 Task: Add a signature Lauren Sanchez containing Have a great National Domestic Violence Awareness Month, Lauren Sanchez to email address softage.6@softage.net and add a folder Tools
Action: Mouse moved to (103, 87)
Screenshot: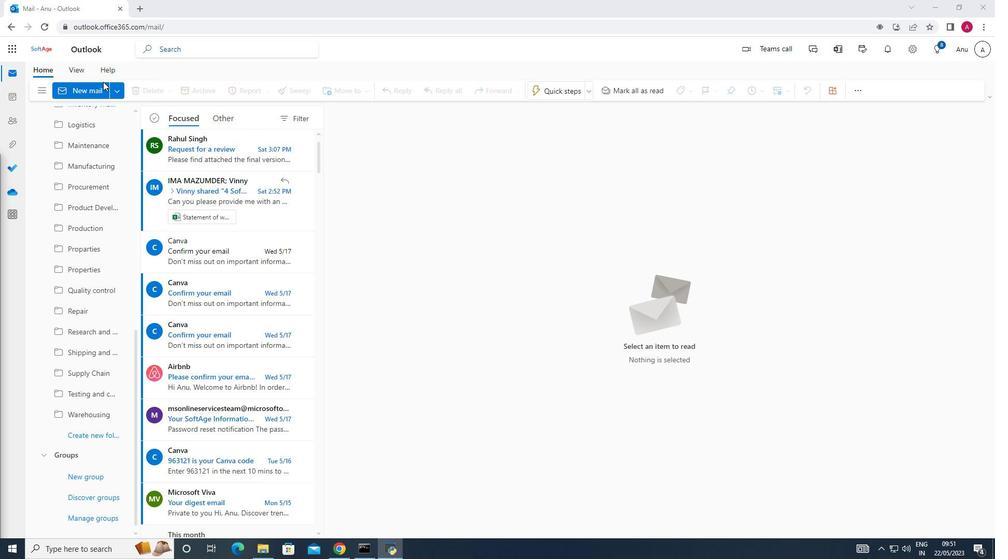 
Action: Mouse pressed left at (103, 87)
Screenshot: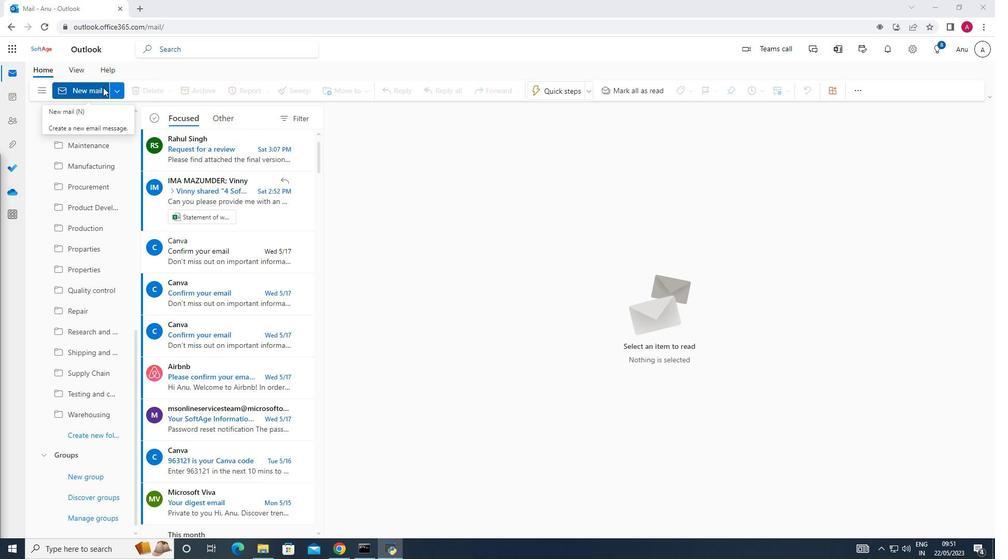 
Action: Mouse moved to (701, 94)
Screenshot: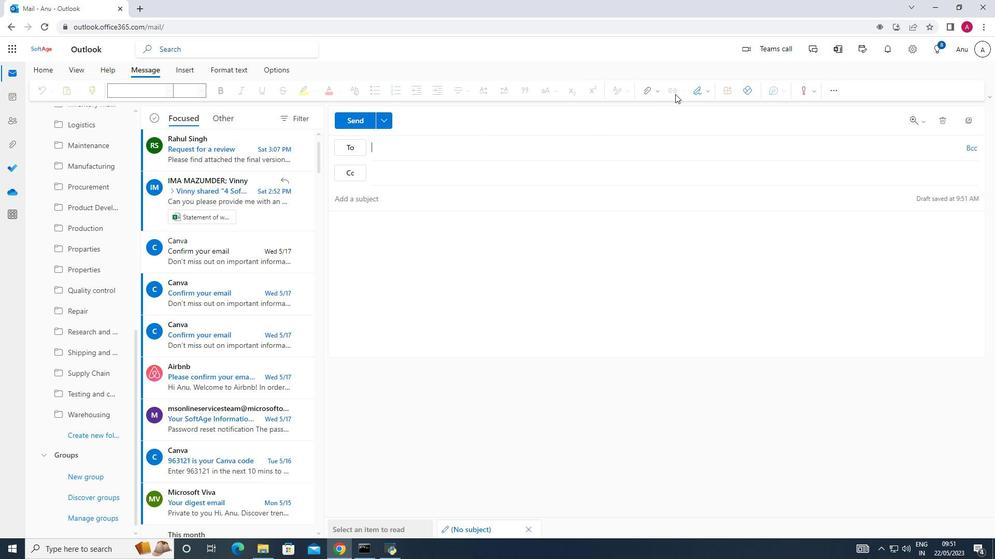 
Action: Mouse pressed left at (701, 94)
Screenshot: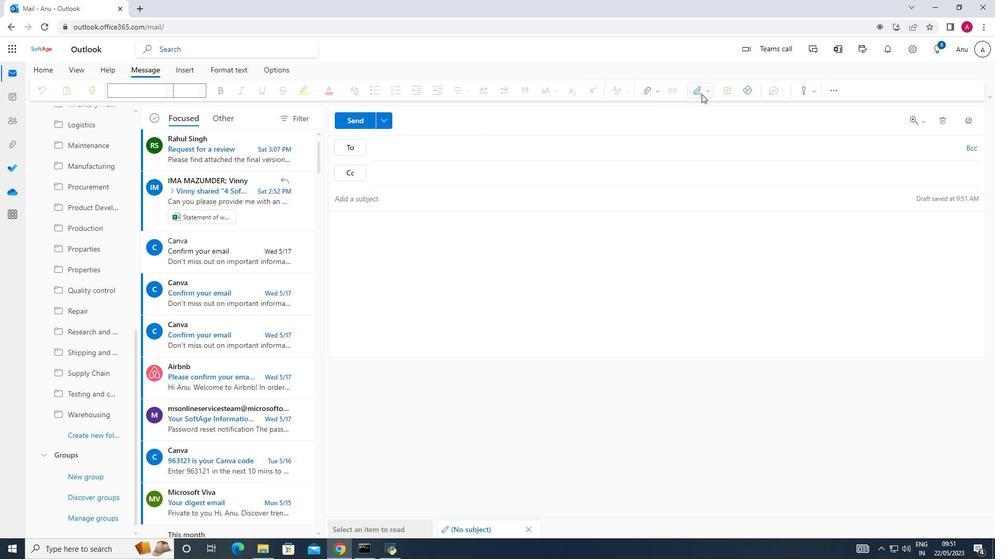 
Action: Mouse moved to (694, 133)
Screenshot: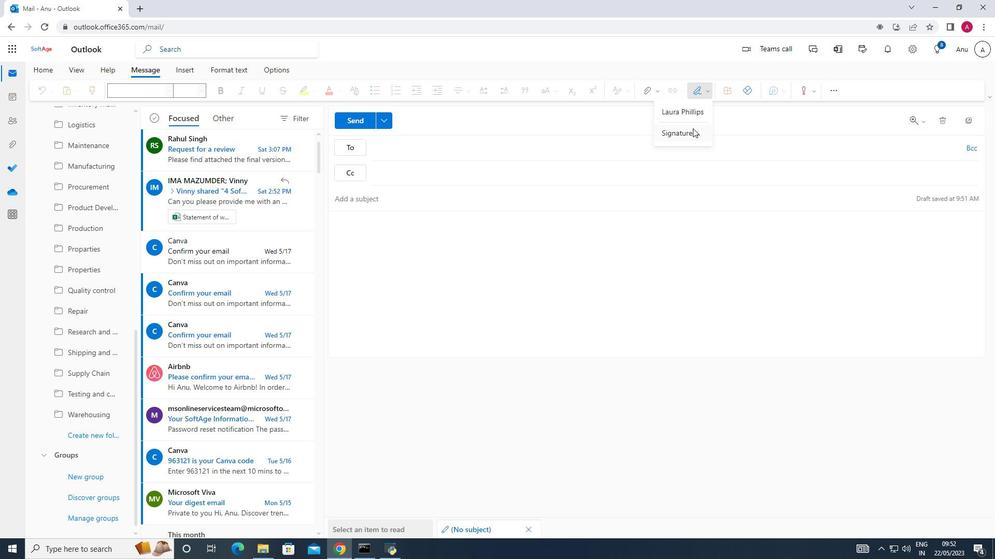 
Action: Mouse pressed left at (694, 133)
Screenshot: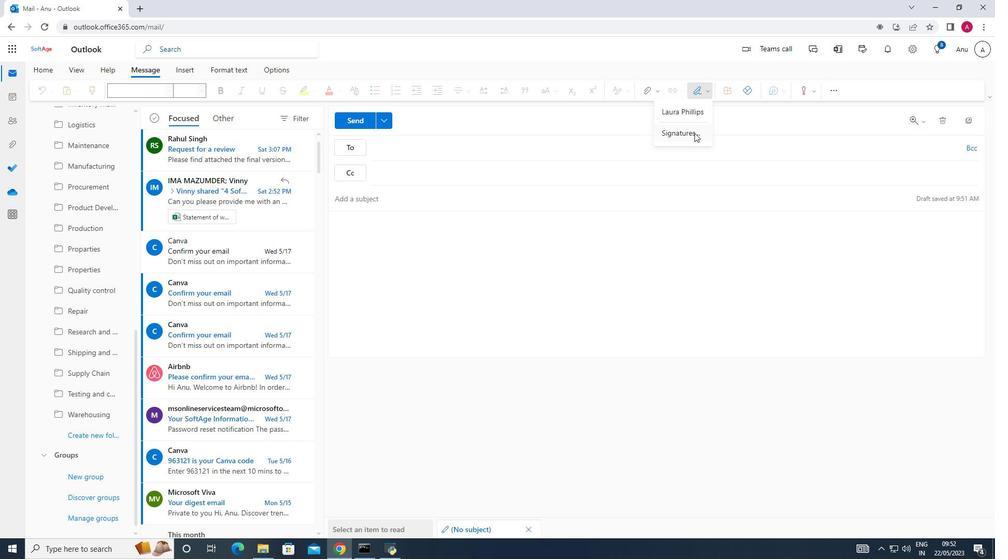 
Action: Mouse moved to (695, 174)
Screenshot: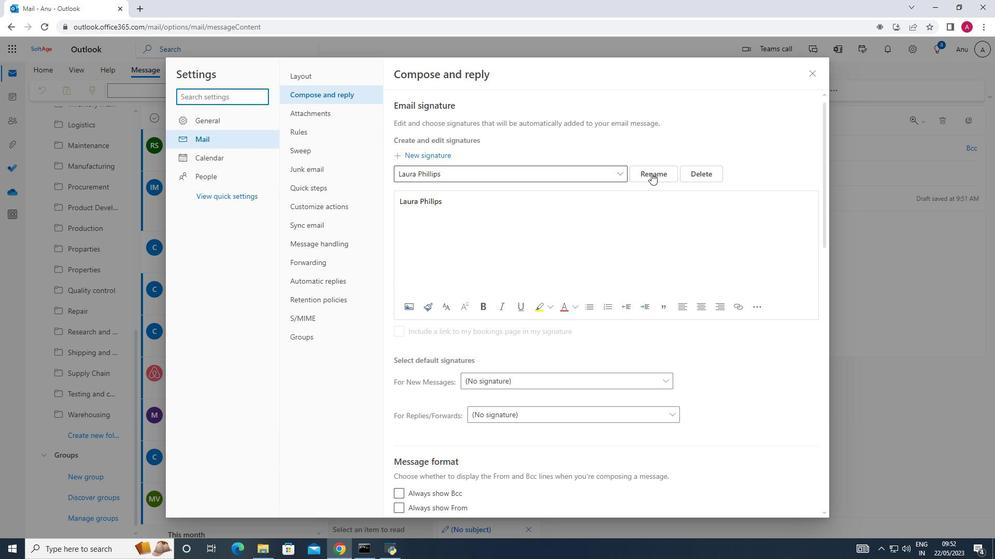 
Action: Mouse pressed left at (695, 174)
Screenshot: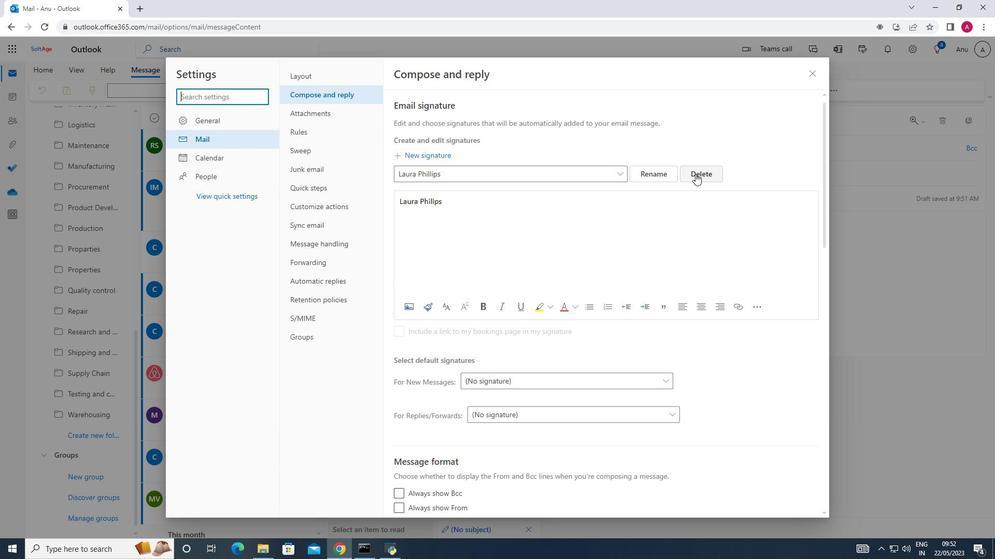 
Action: Mouse moved to (439, 179)
Screenshot: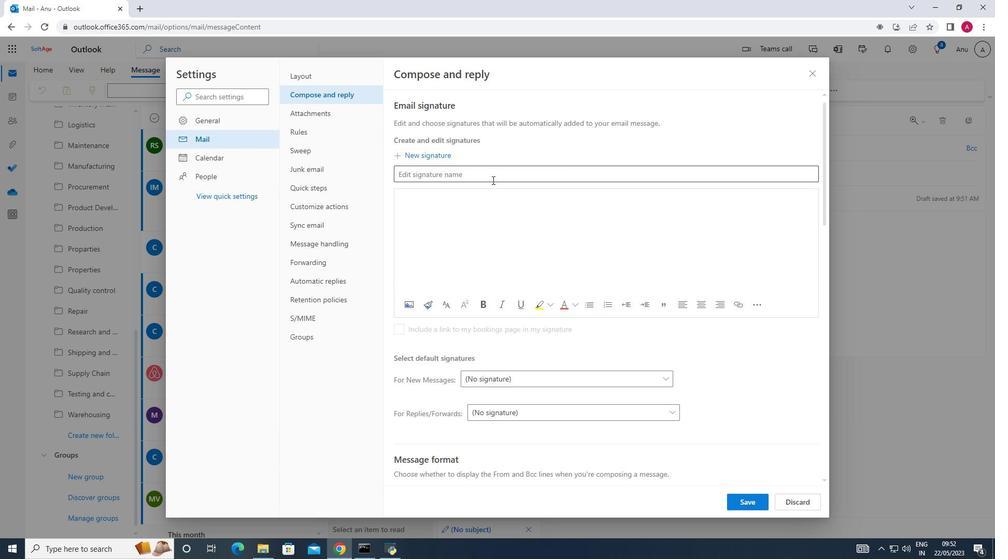 
Action: Mouse pressed left at (439, 179)
Screenshot: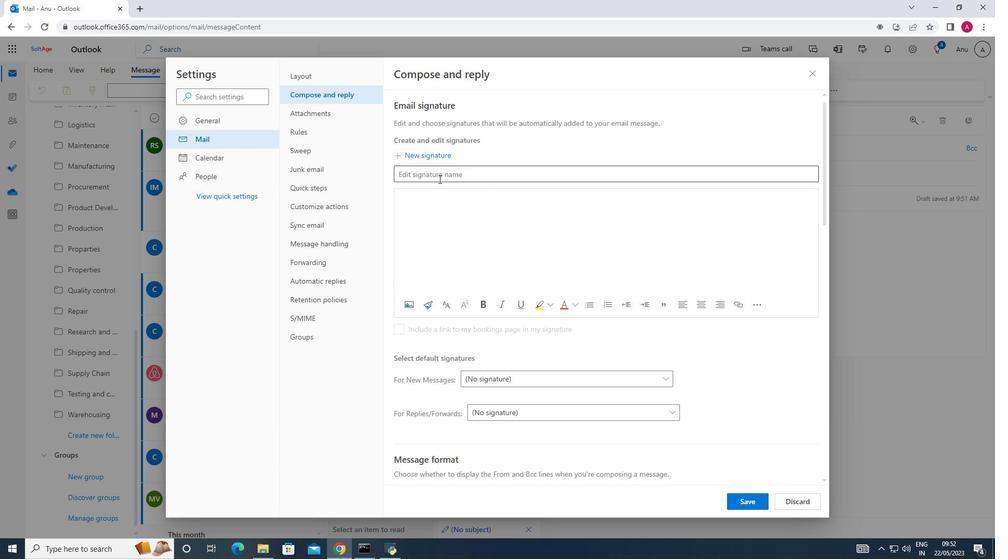 
Action: Key pressed <Key.shift>Lauren<Key.space><Key.shift>Sanchez
Screenshot: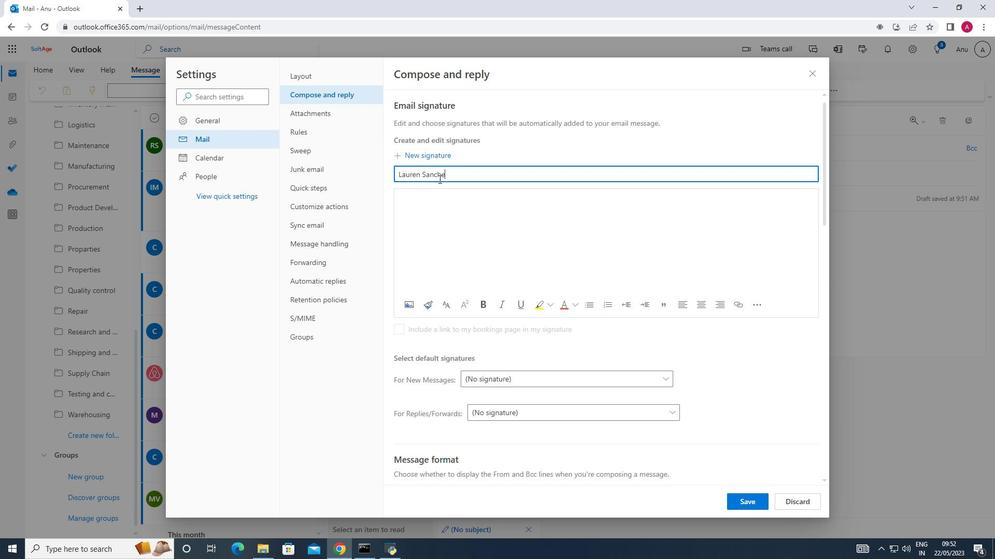 
Action: Mouse moved to (411, 196)
Screenshot: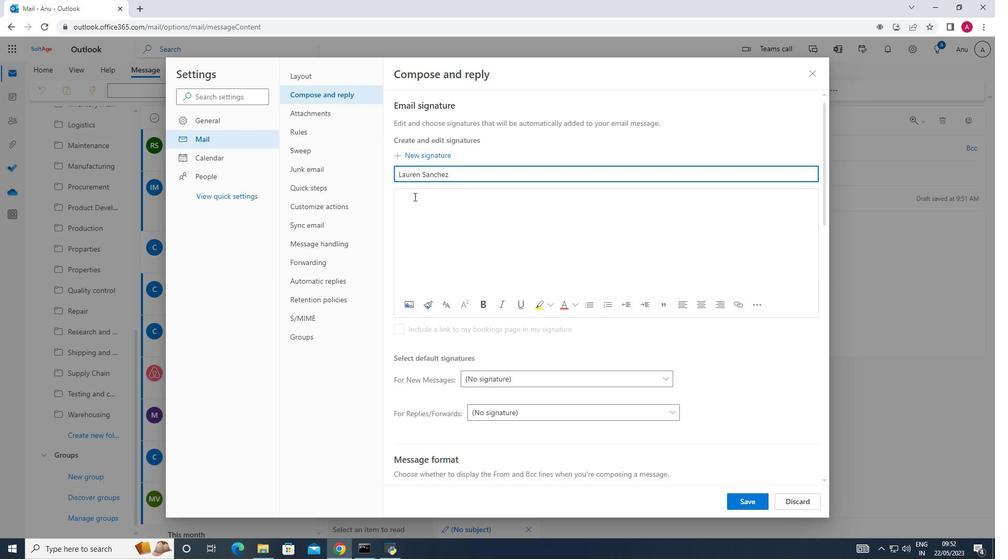 
Action: Mouse pressed left at (411, 196)
Screenshot: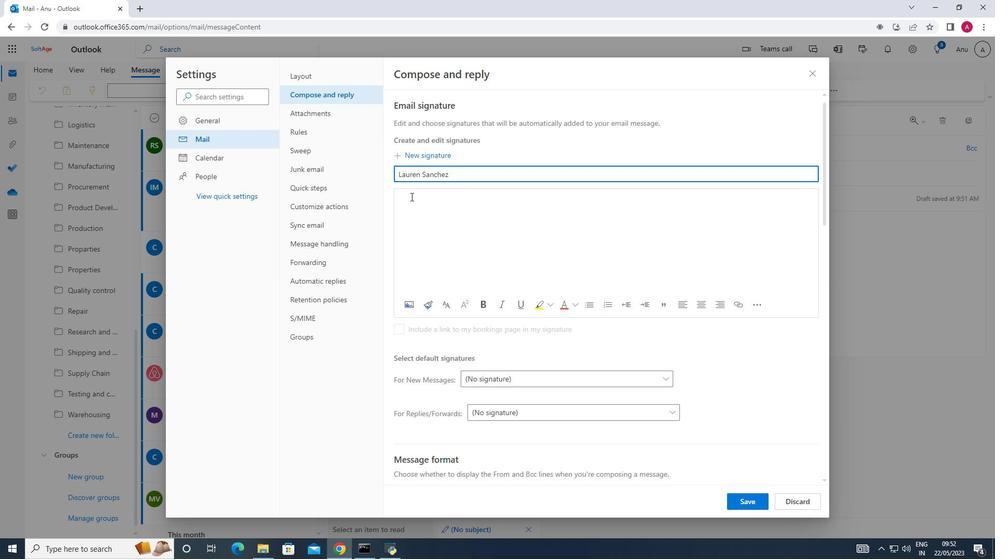 
Action: Key pressed <Key.shift>Lauren<Key.space><Key.shift><Key.shift><Key.shift><Key.shift><Key.shift><Key.shift><Key.shift><Key.shift><Key.shift><Key.shift><Key.shift><Key.shift><Key.shift><Key.shift><Key.shift><Key.shift><Key.shift><Key.shift><Key.shift><Key.shift><Key.shift><Key.shift><Key.shift>Sanchez
Screenshot: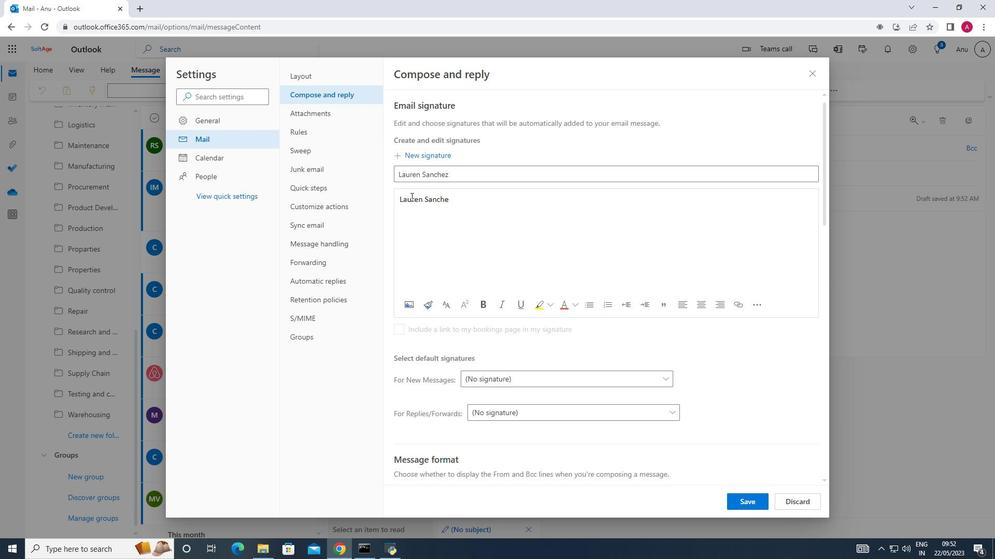 
Action: Mouse moved to (761, 503)
Screenshot: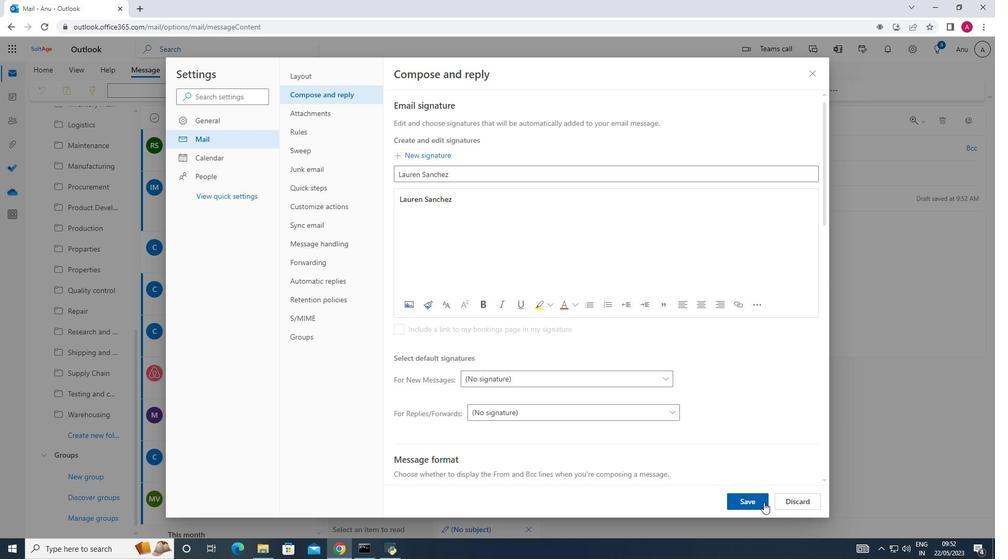 
Action: Mouse pressed left at (761, 503)
Screenshot: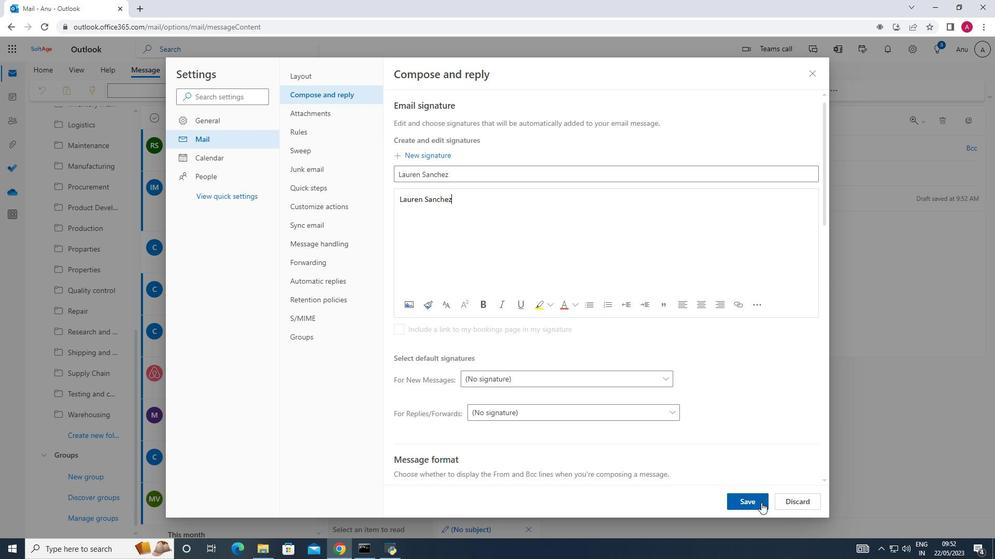 
Action: Mouse moved to (813, 77)
Screenshot: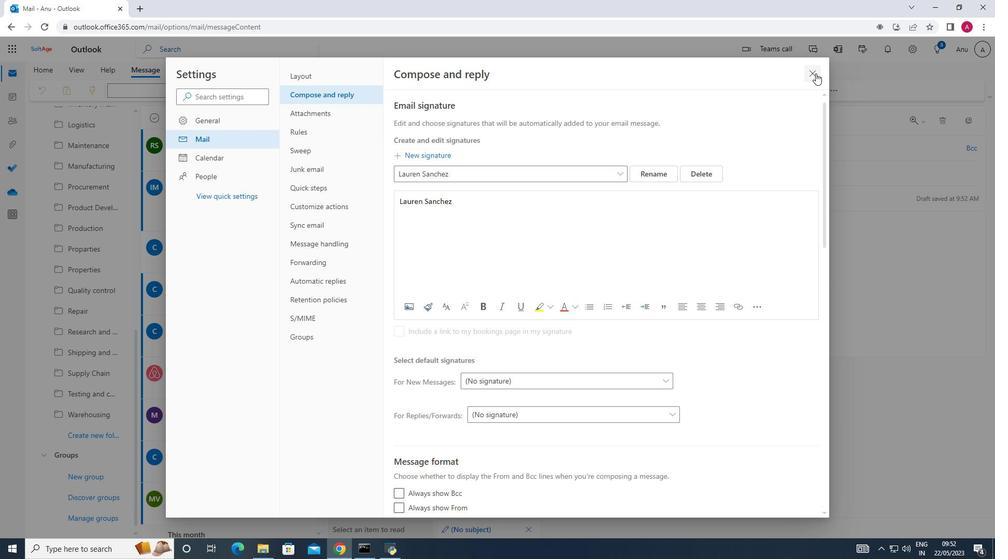 
Action: Mouse pressed left at (813, 77)
Screenshot: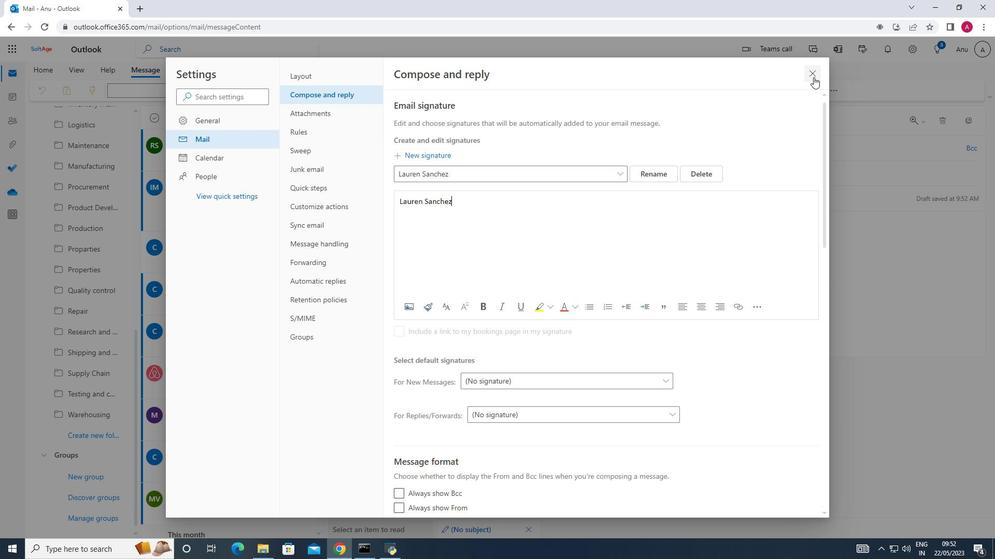 
Action: Mouse moved to (706, 90)
Screenshot: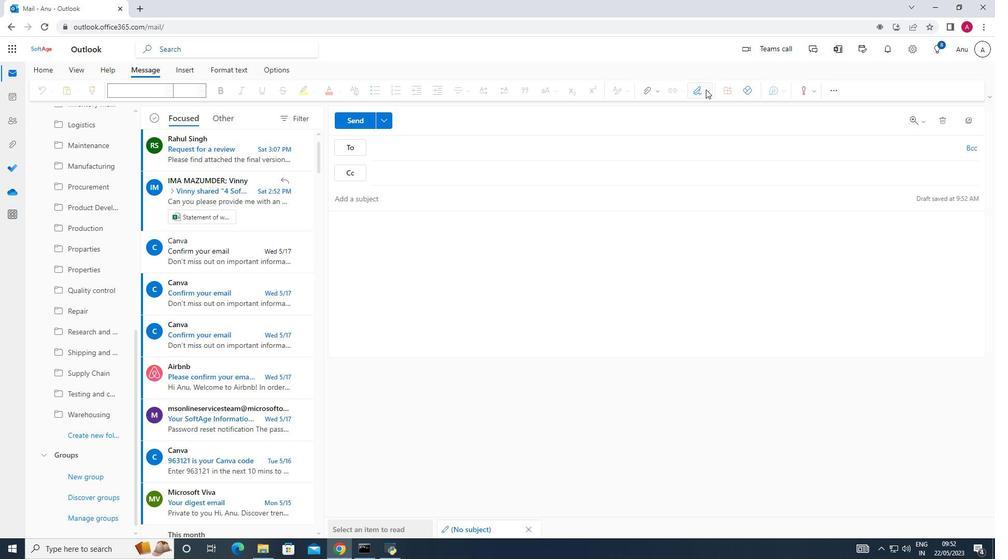 
Action: Mouse pressed left at (706, 90)
Screenshot: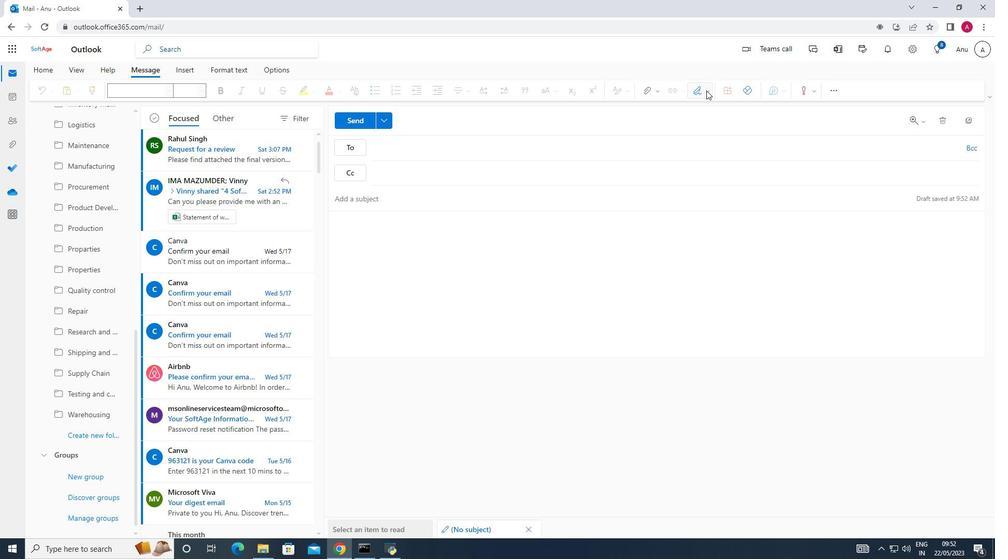 
Action: Mouse moved to (668, 114)
Screenshot: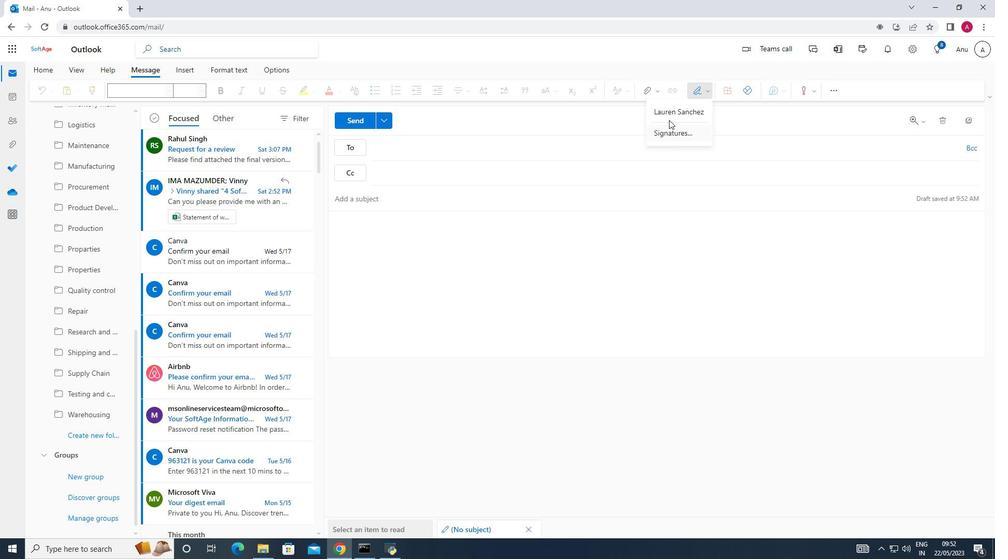 
Action: Mouse pressed left at (668, 114)
Screenshot: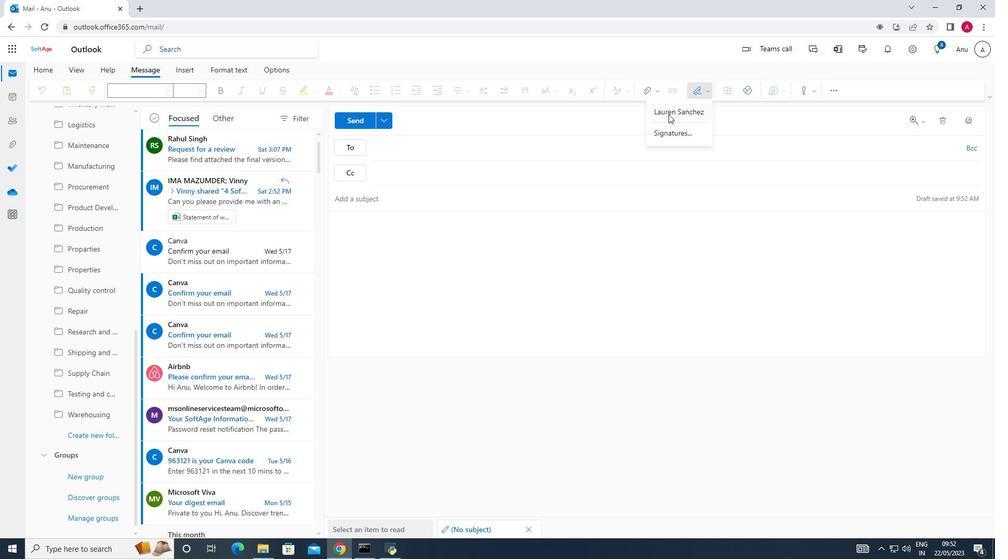 
Action: Mouse moved to (353, 210)
Screenshot: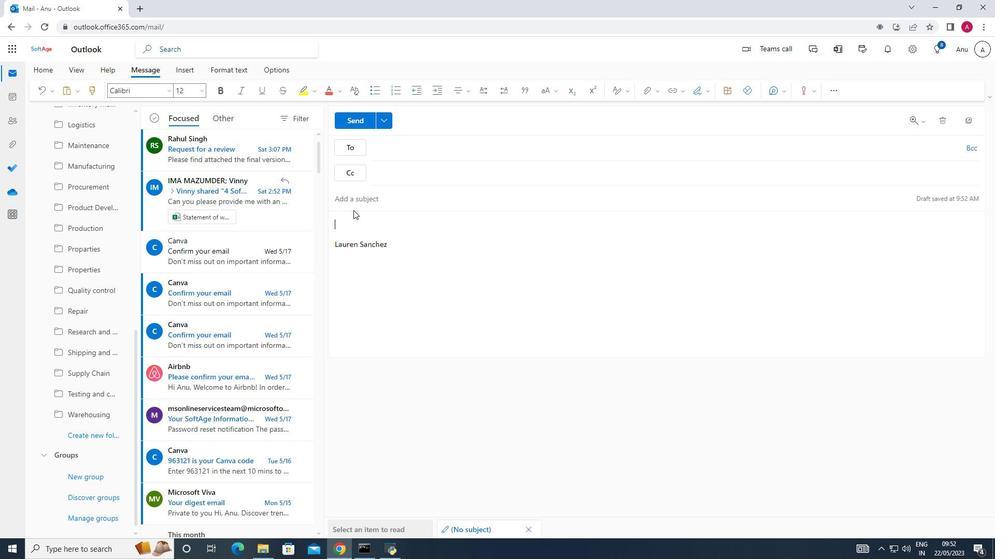 
Action: Key pressed <Key.shift>Have<Key.space>a<Key.space>great<Key.space><Key.shift>
Screenshot: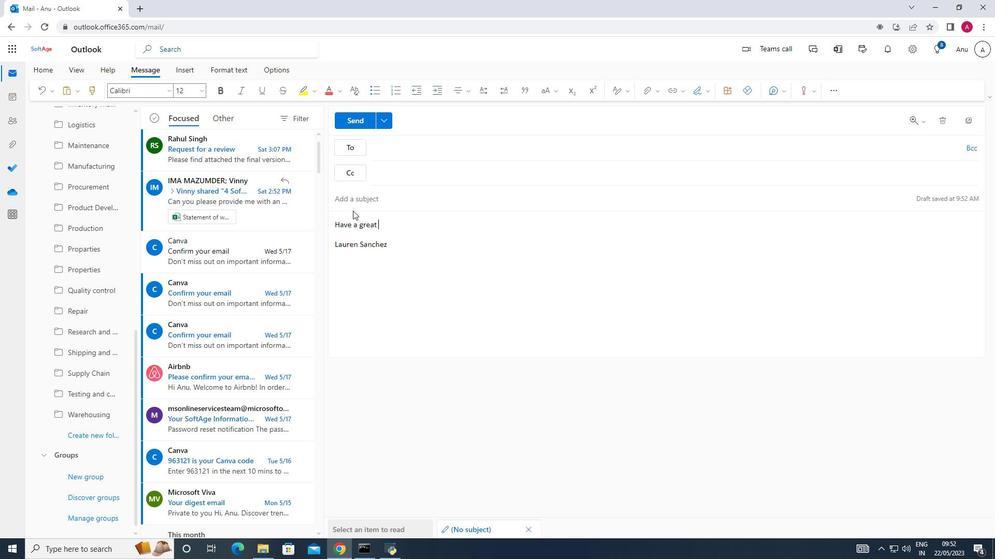 
Action: Mouse moved to (353, 210)
Screenshot: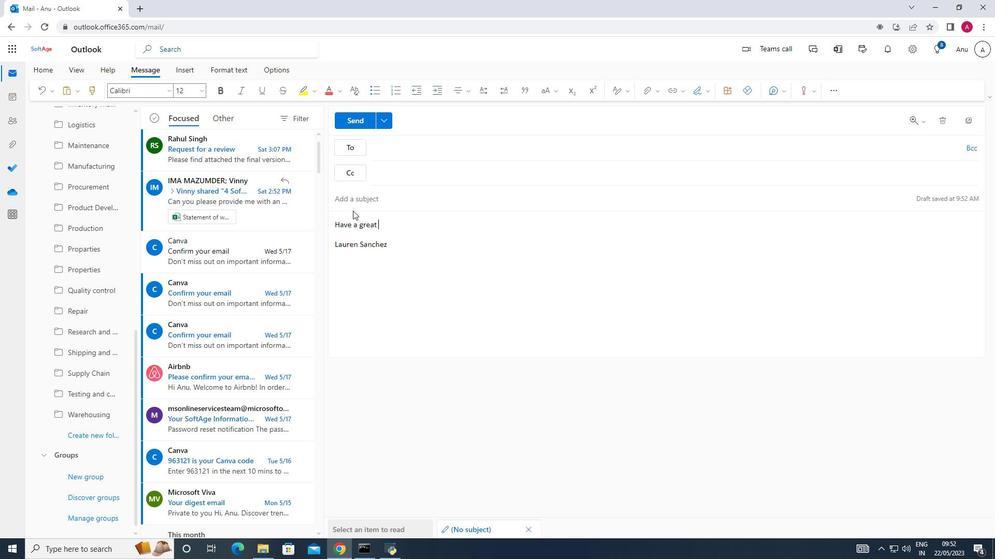 
Action: Key pressed National<Key.space><Key.shift>Domesto<Key.backspace>ic<Key.space><Key.shift><Key.shift><Key.shift>Violence<Key.space><Key.shift><Key.shift><Key.shift><Key.shift>Awareness<Key.space><Key.shift>Month.
Screenshot: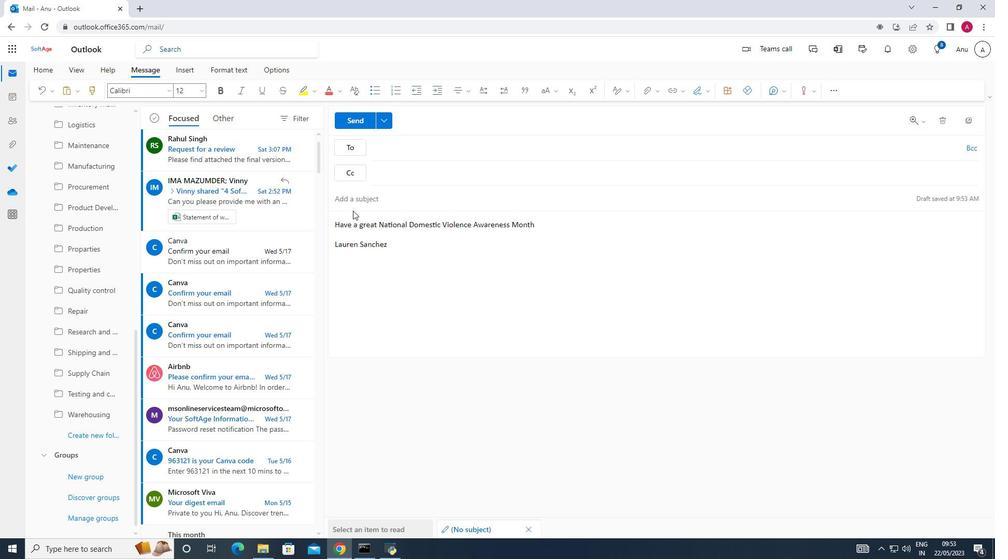 
Action: Mouse moved to (376, 149)
Screenshot: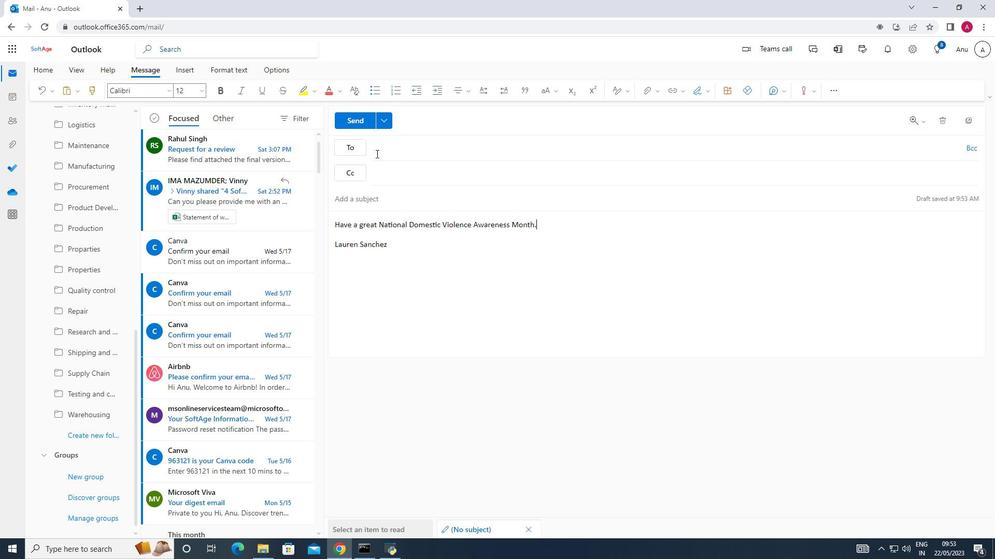 
Action: Mouse pressed left at (376, 149)
Screenshot: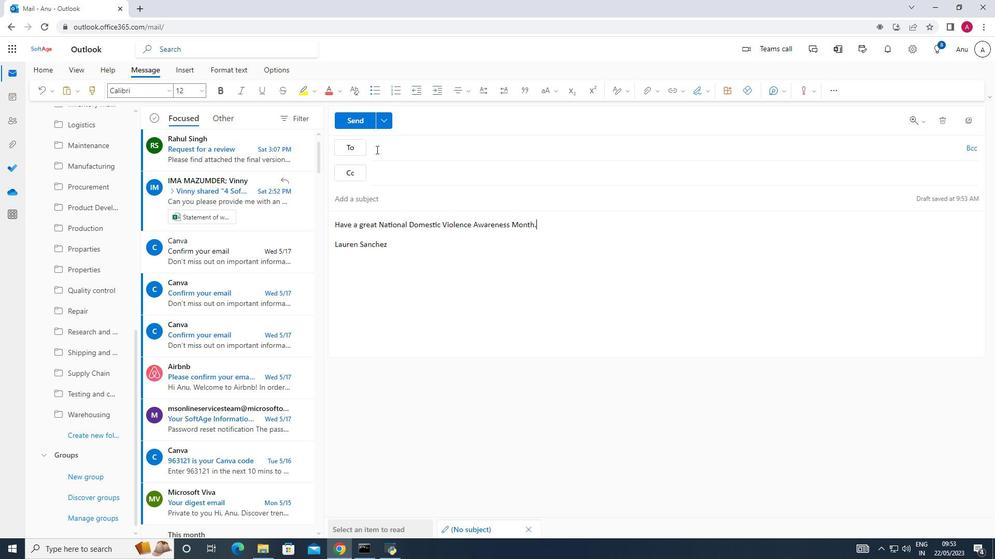 
Action: Key pressed <Key.shift>Softage.6<Key.shift>@softage.net
Screenshot: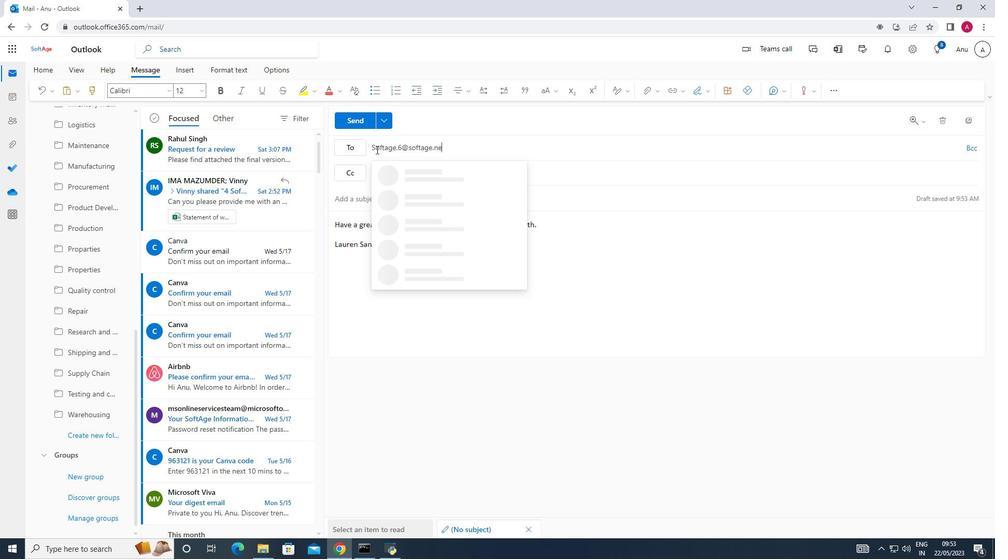 
Action: Mouse moved to (458, 167)
Screenshot: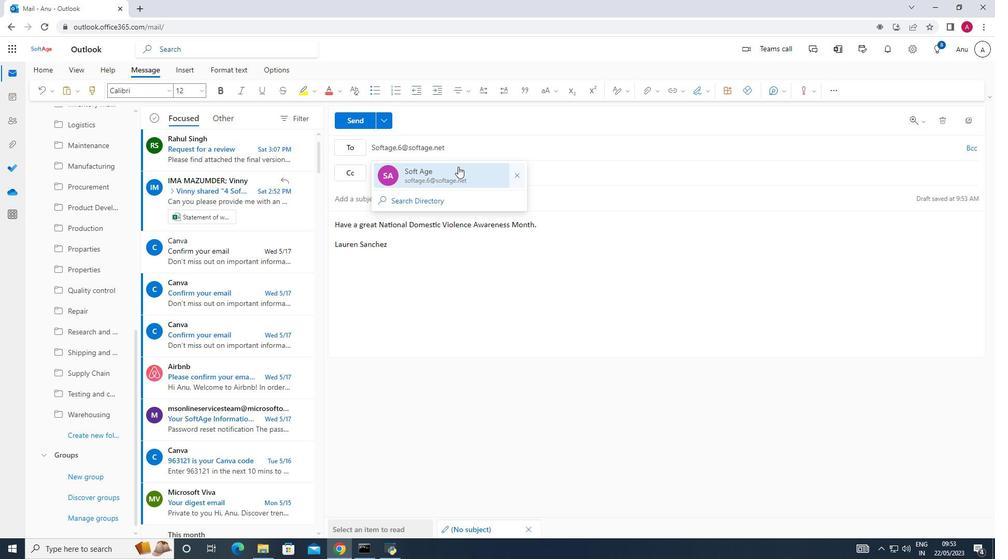
Action: Mouse pressed left at (458, 167)
Screenshot: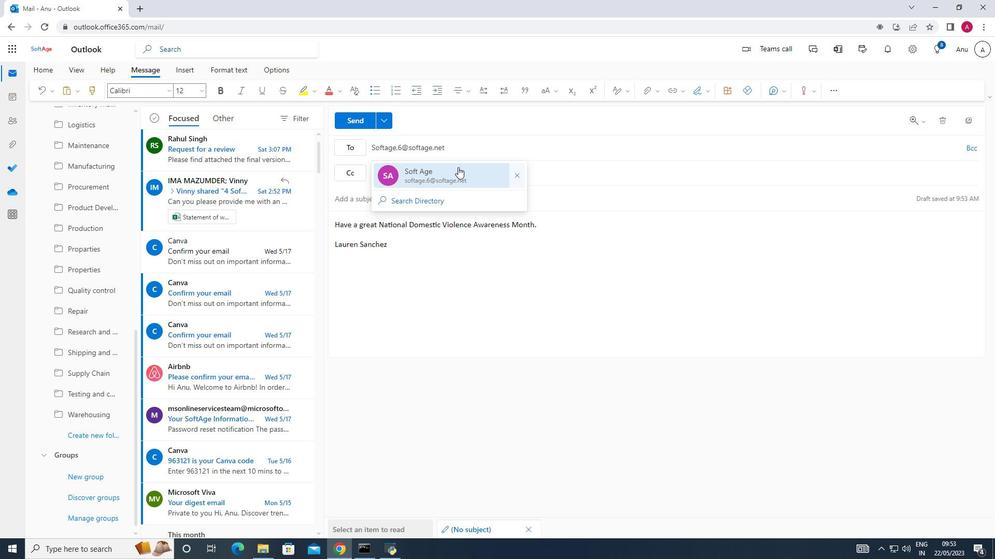 
Action: Mouse moved to (76, 342)
Screenshot: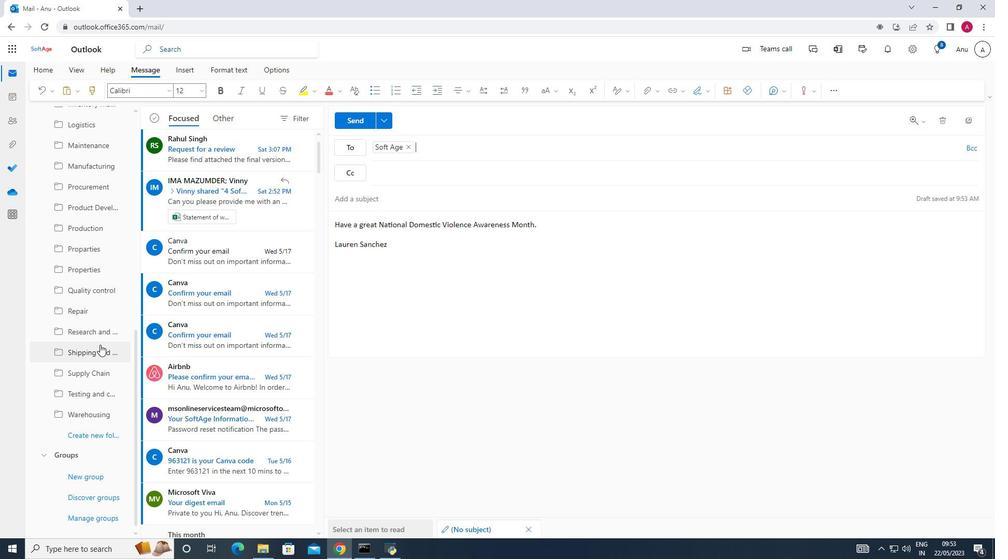 
Action: Mouse scrolled (76, 342) with delta (0, 0)
Screenshot: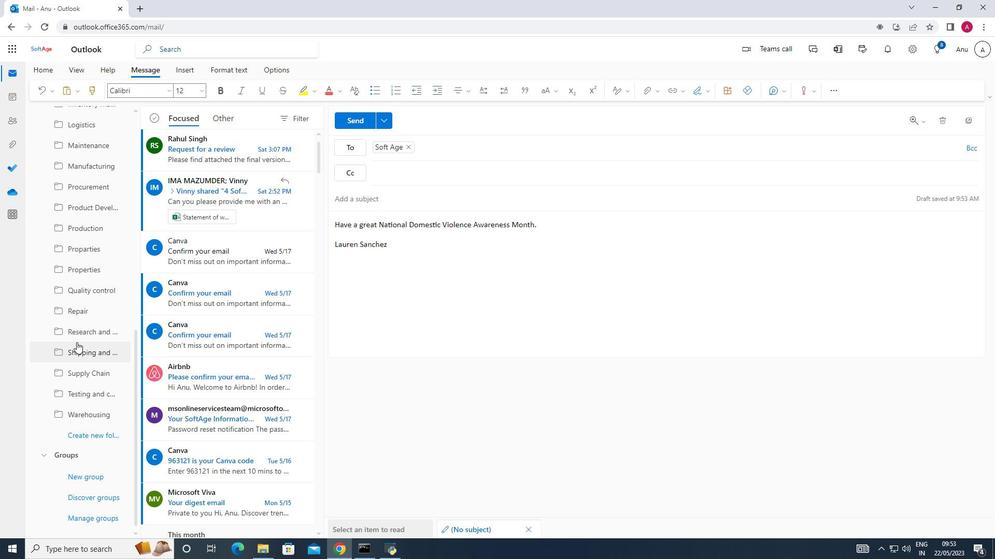 
Action: Mouse moved to (76, 342)
Screenshot: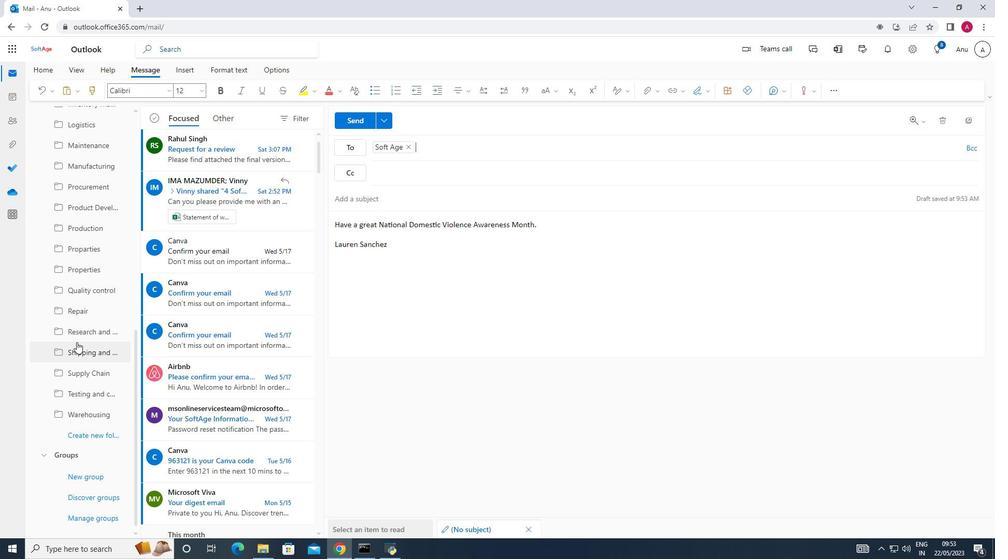 
Action: Mouse scrolled (76, 342) with delta (0, 0)
Screenshot: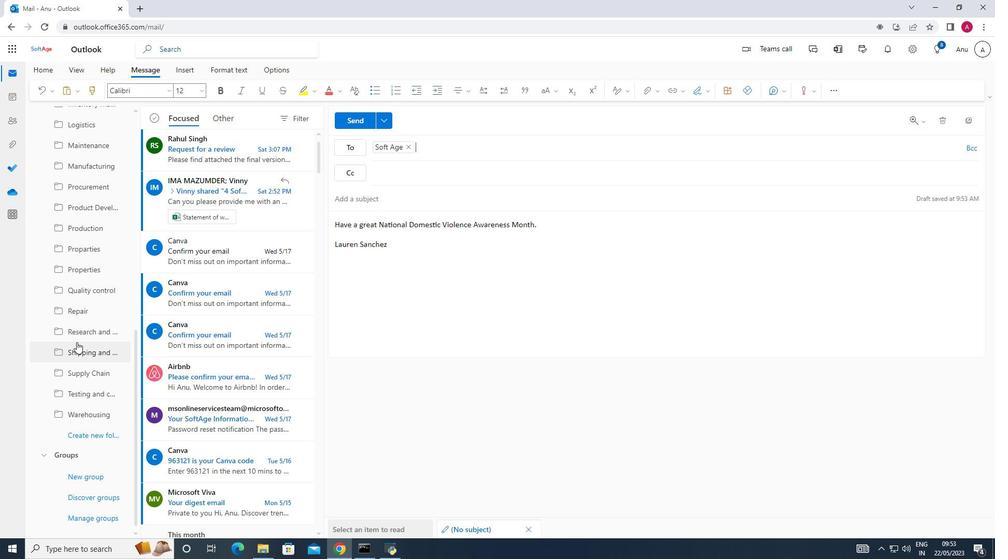 
Action: Mouse moved to (75, 342)
Screenshot: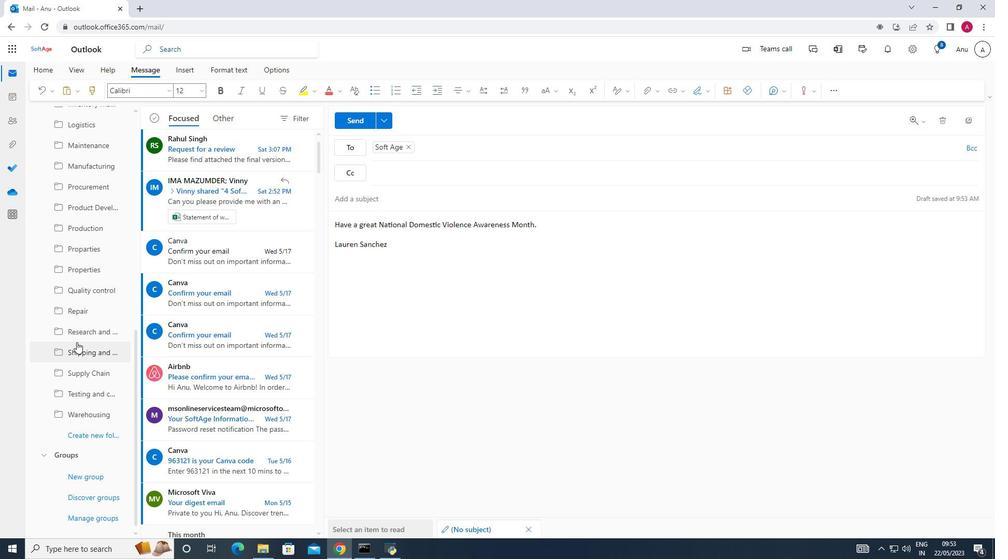 
Action: Mouse scrolled (75, 342) with delta (0, 0)
Screenshot: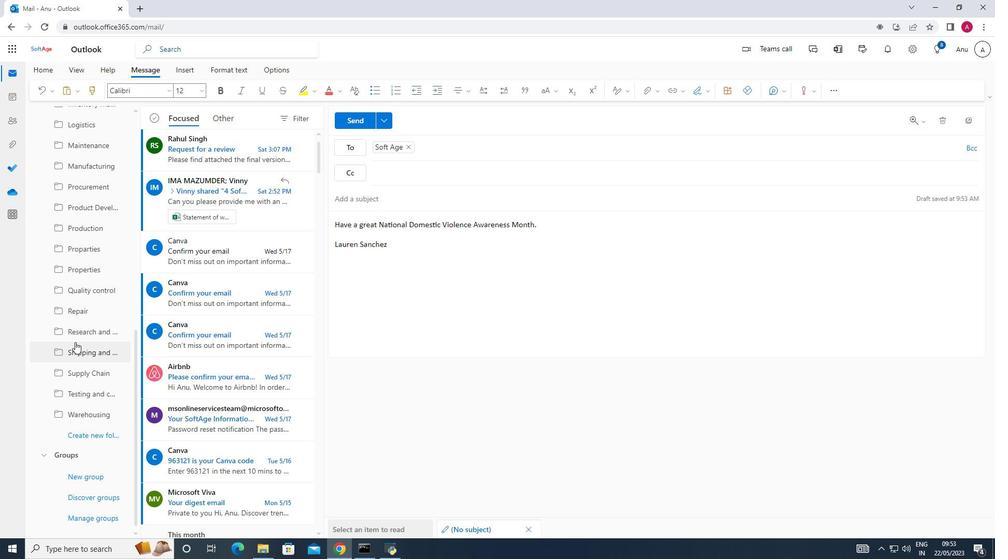 
Action: Mouse scrolled (75, 342) with delta (0, 0)
Screenshot: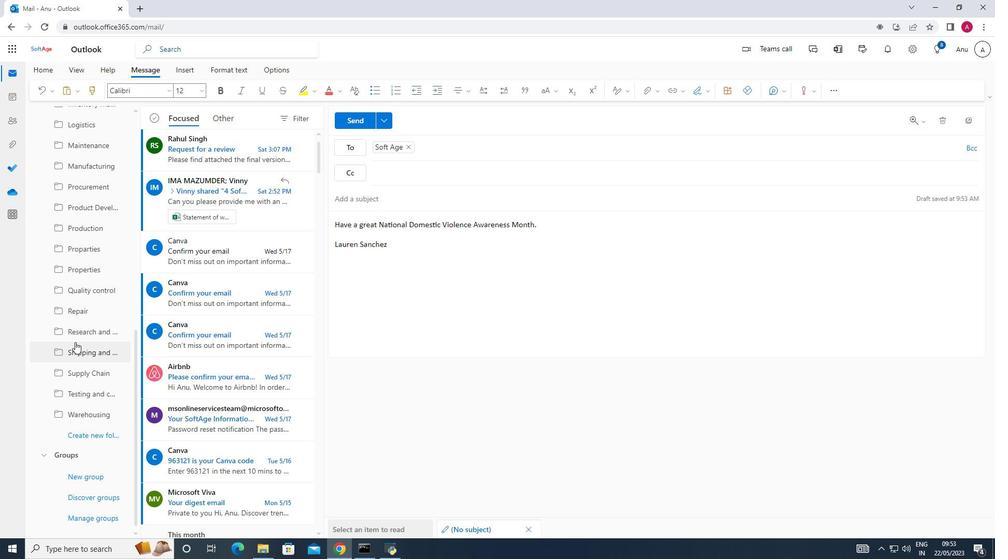 
Action: Mouse moved to (96, 439)
Screenshot: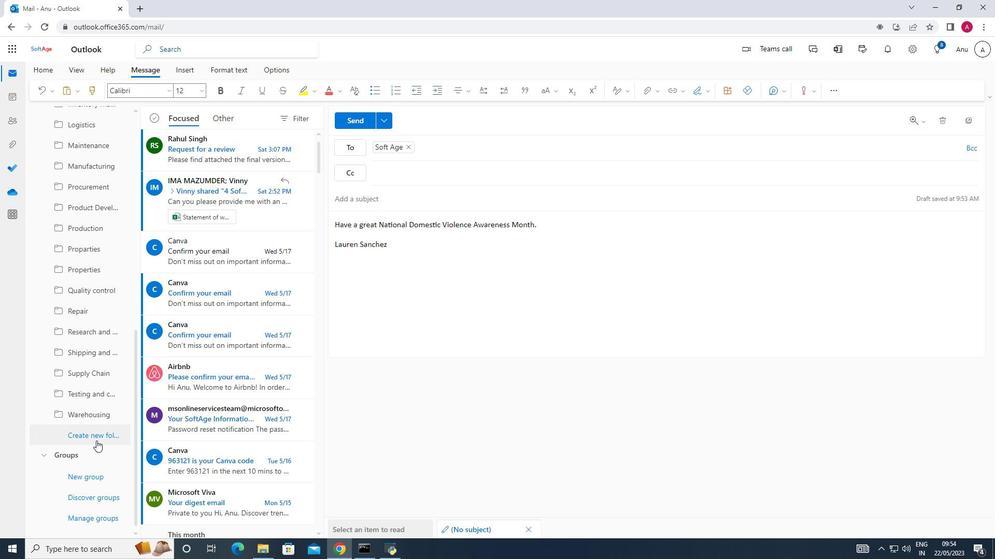 
Action: Mouse pressed left at (96, 439)
Screenshot: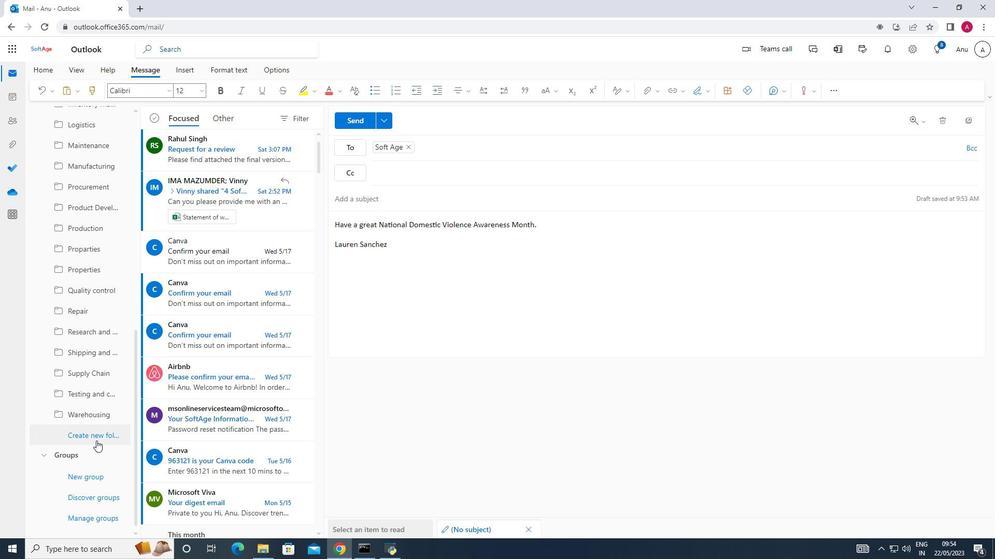 
Action: Mouse moved to (77, 438)
Screenshot: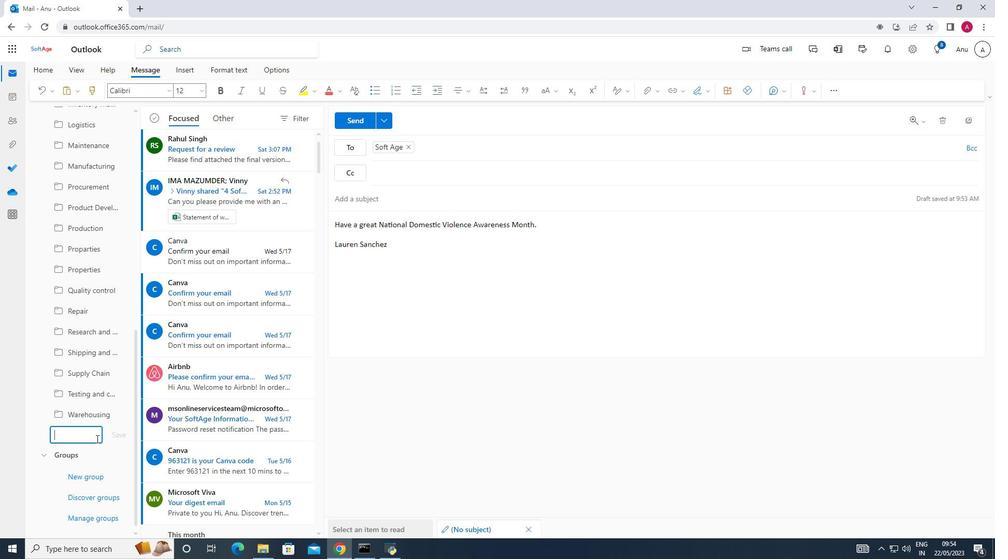
Action: Mouse pressed left at (77, 438)
Screenshot: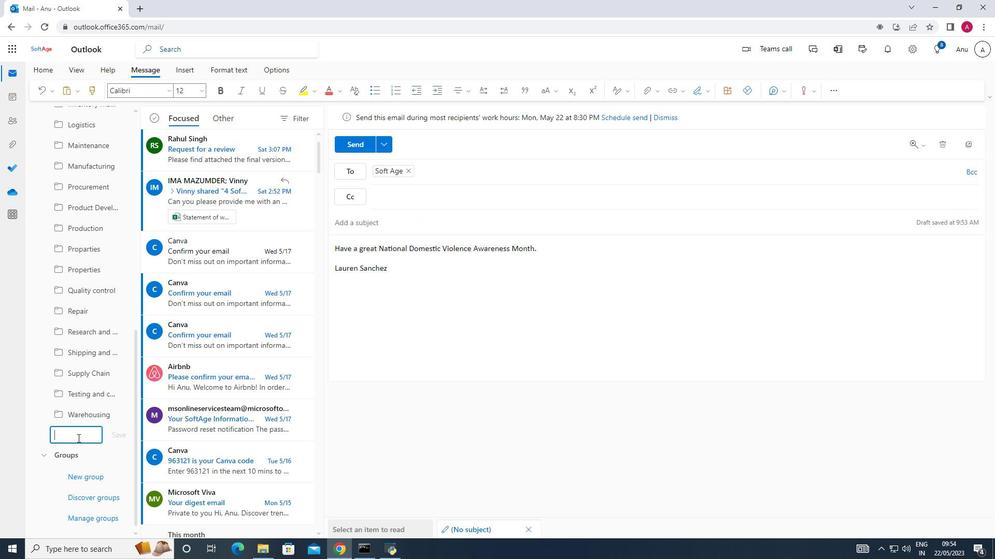 
Action: Key pressed <Key.shift><Key.shift><Key.shift><Key.shift><Key.shift><Key.shift><Key.shift><Key.shift>Tools
Screenshot: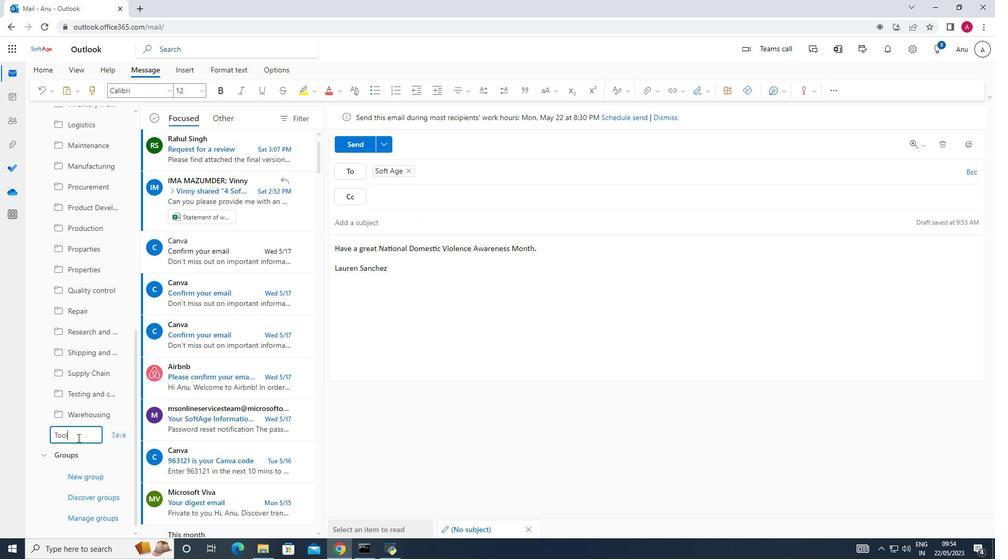 
Action: Mouse moved to (117, 435)
Screenshot: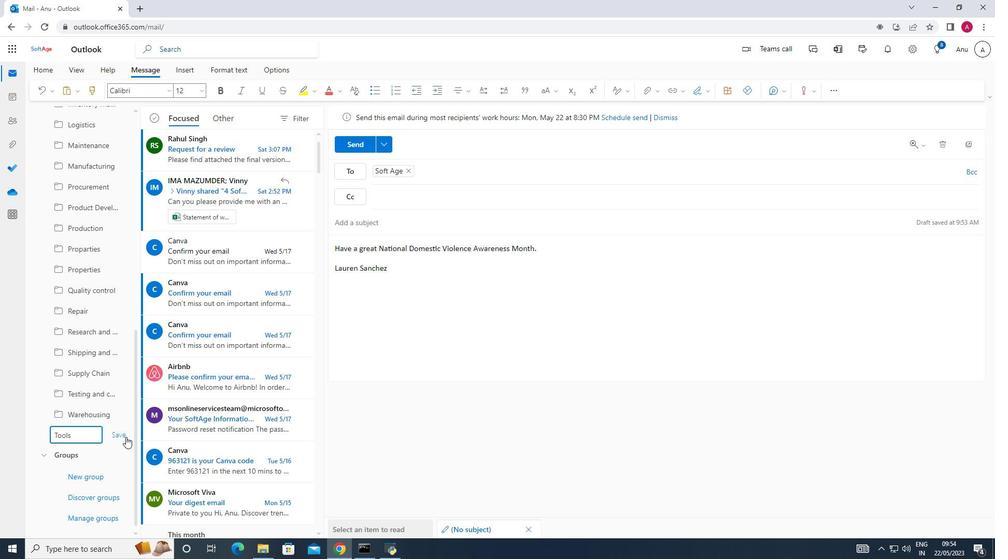 
Action: Mouse pressed left at (117, 435)
Screenshot: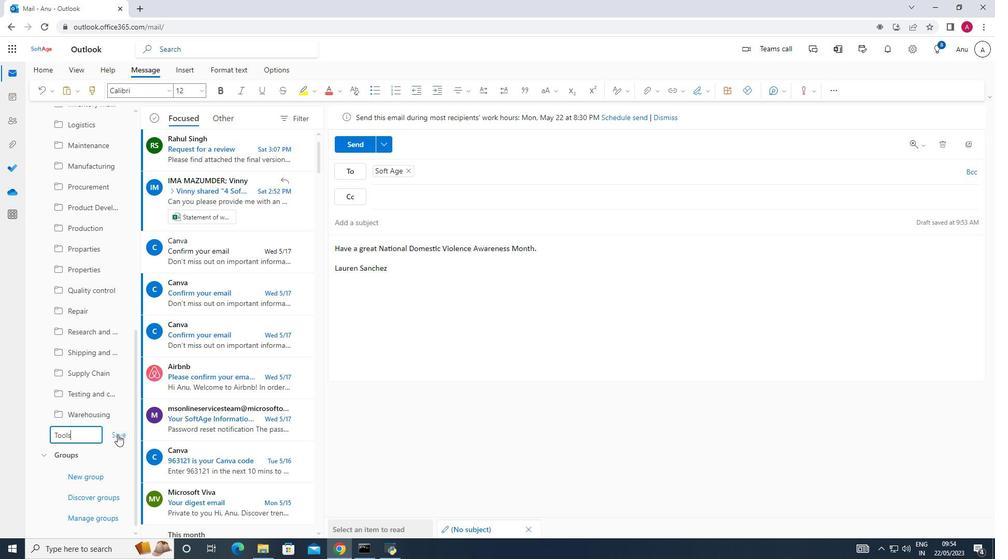 
Action: Mouse moved to (353, 145)
Screenshot: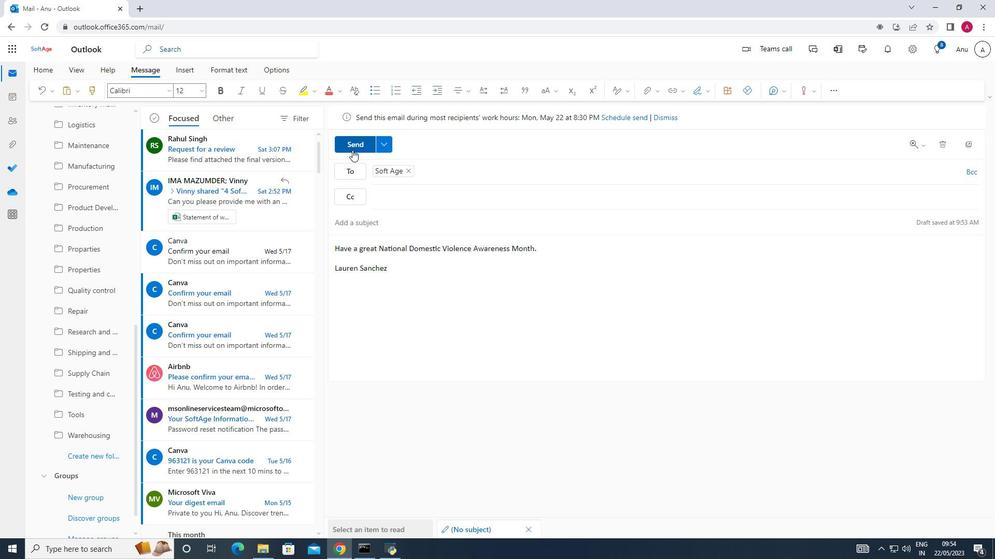 
Action: Mouse pressed left at (353, 145)
Screenshot: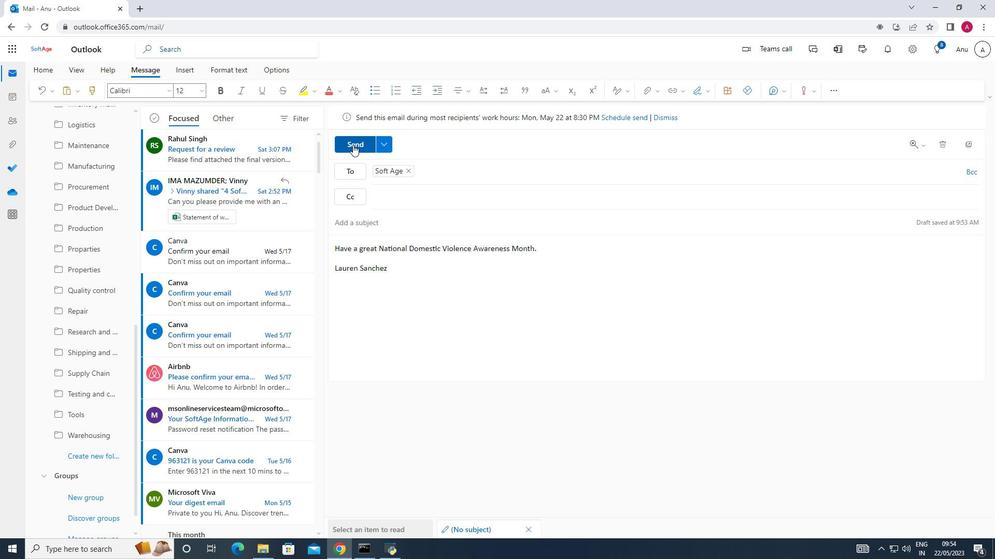
Action: Mouse moved to (497, 308)
Screenshot: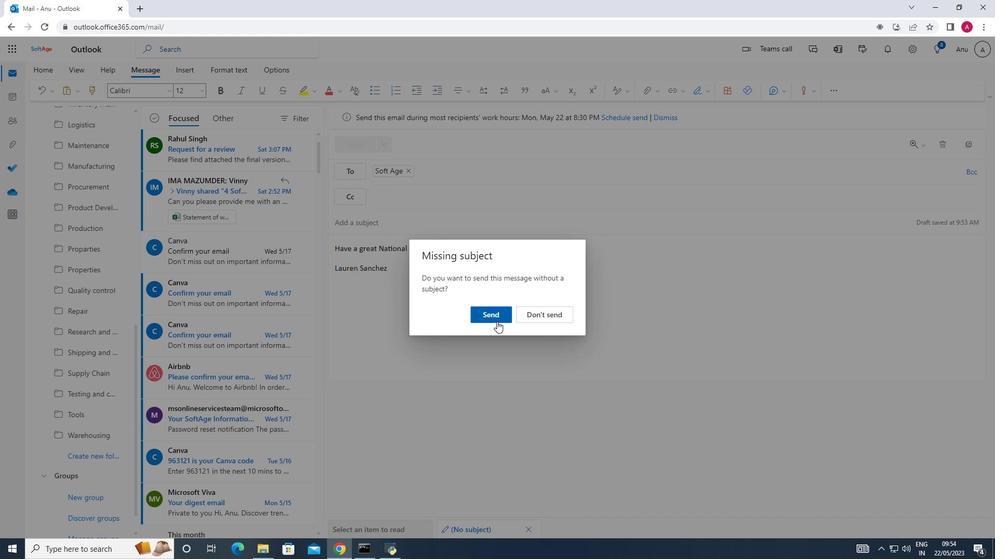 
Action: Mouse pressed left at (497, 308)
Screenshot: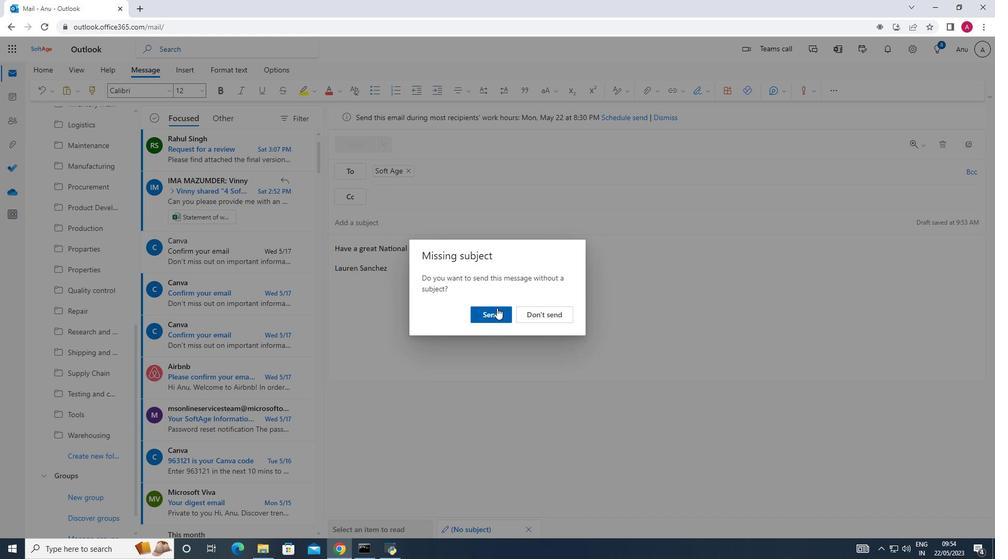 
